 Task: Toggle the auto-centered layout auto-resize option in the editor management.
Action: Mouse moved to (4, 535)
Screenshot: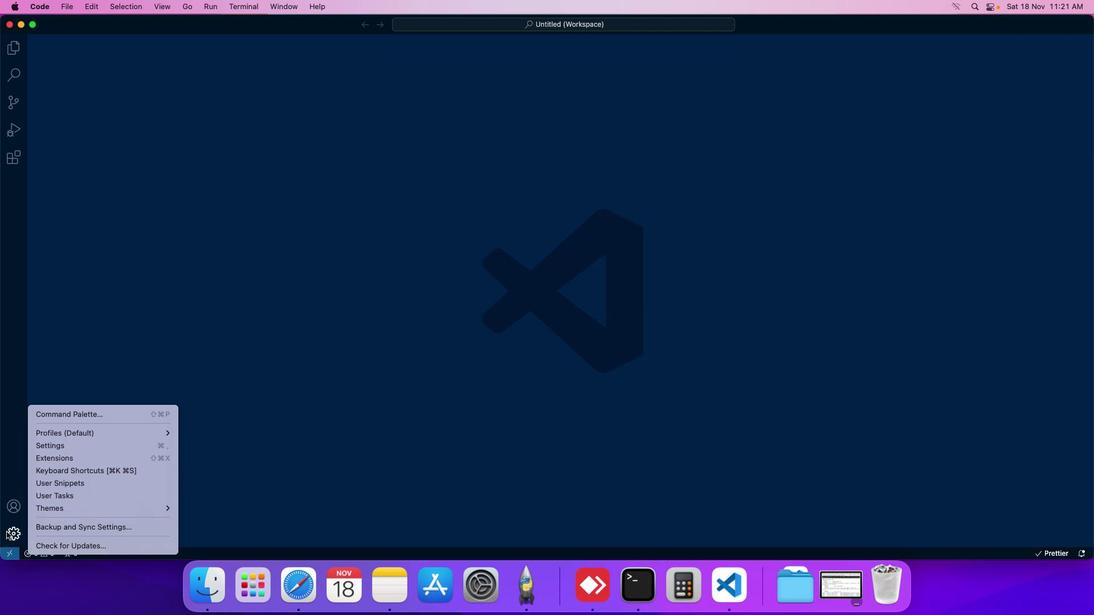 
Action: Mouse pressed left at (4, 535)
Screenshot: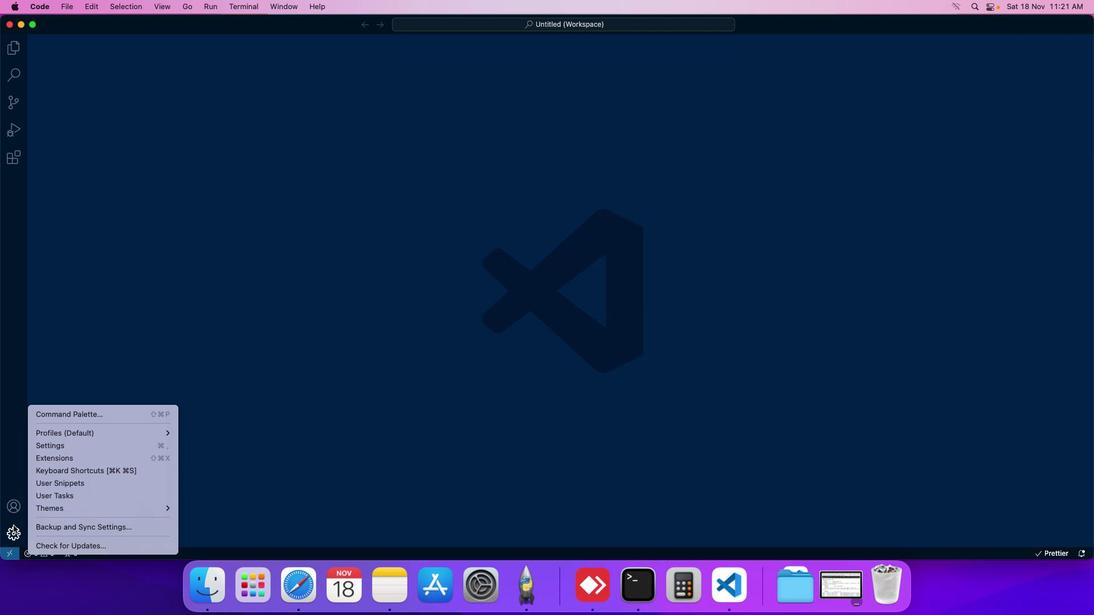 
Action: Mouse moved to (46, 448)
Screenshot: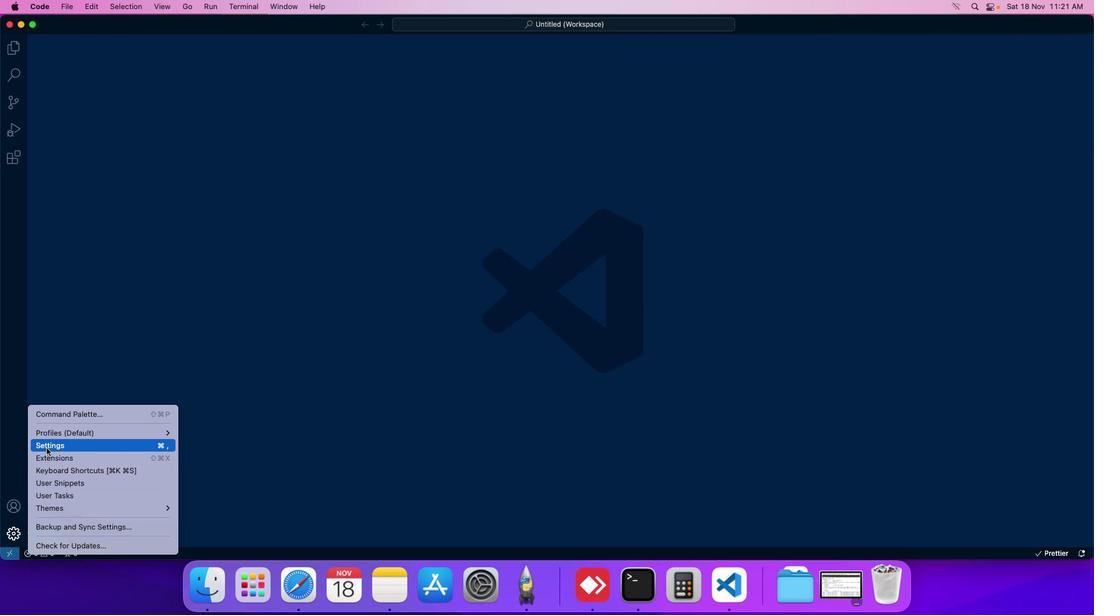 
Action: Mouse pressed left at (46, 448)
Screenshot: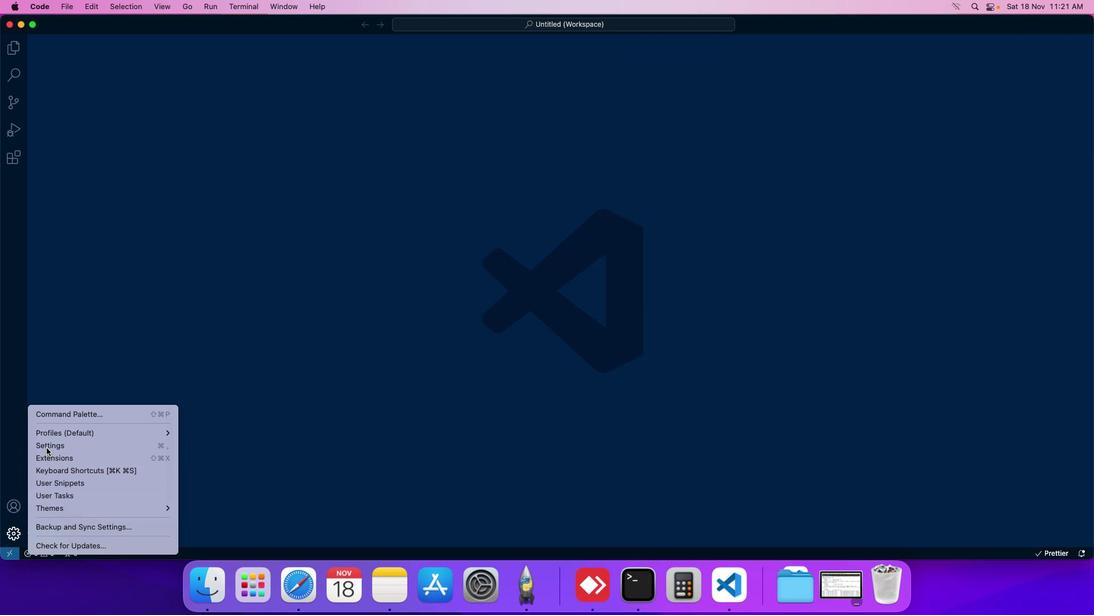 
Action: Mouse moved to (268, 96)
Screenshot: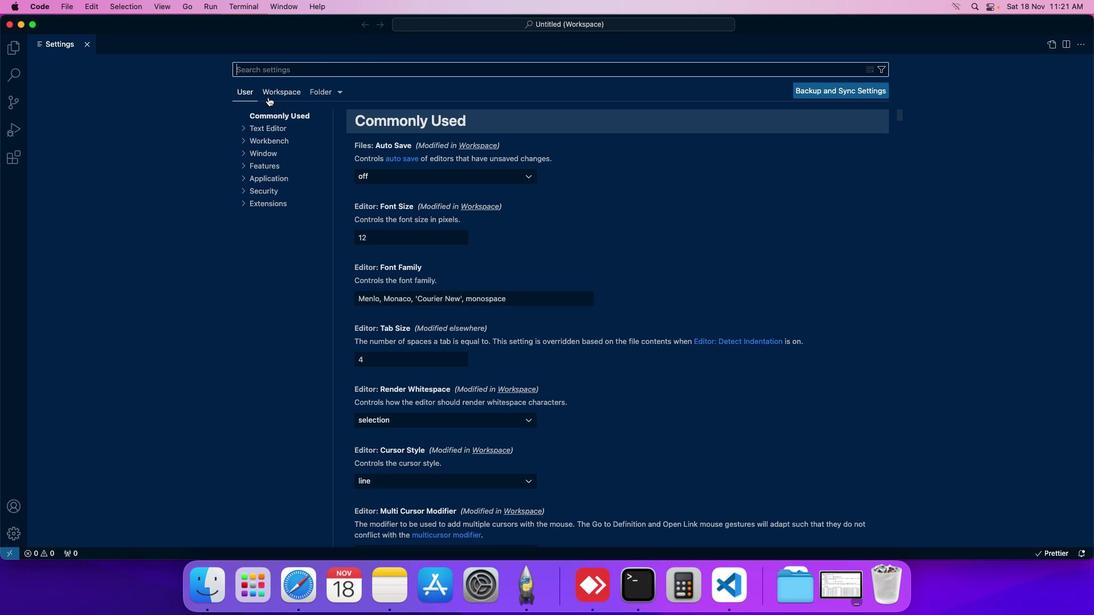 
Action: Mouse pressed left at (268, 96)
Screenshot: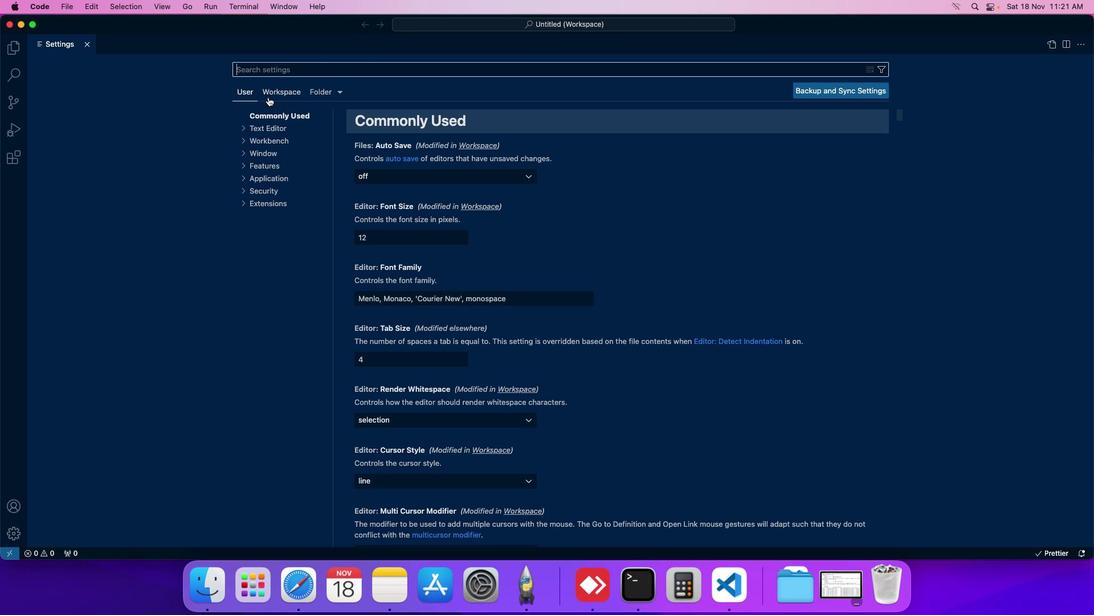 
Action: Mouse moved to (271, 144)
Screenshot: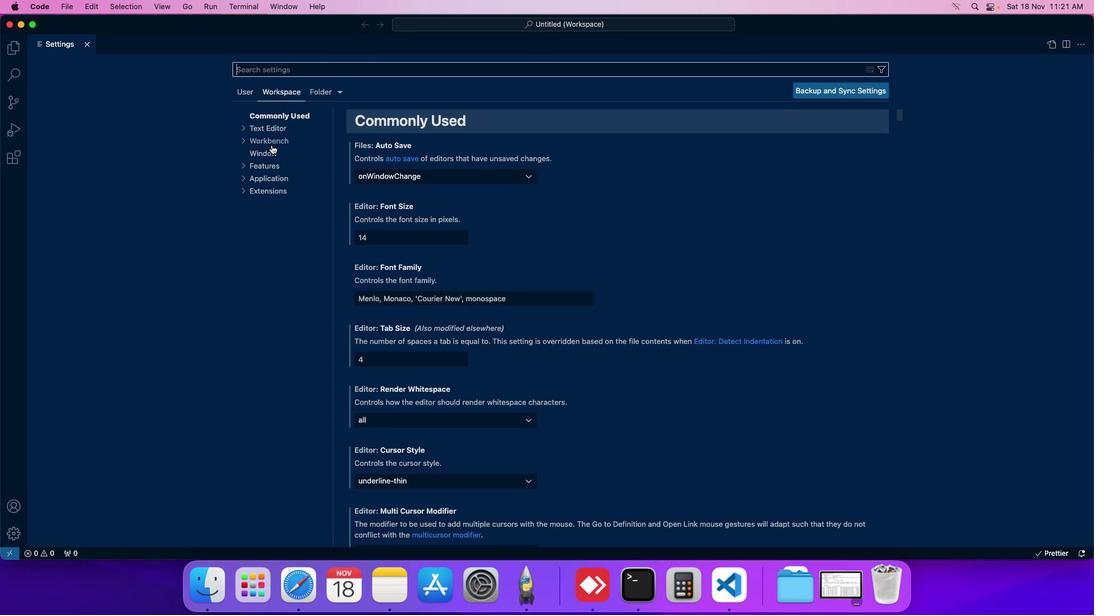 
Action: Mouse pressed left at (271, 144)
Screenshot: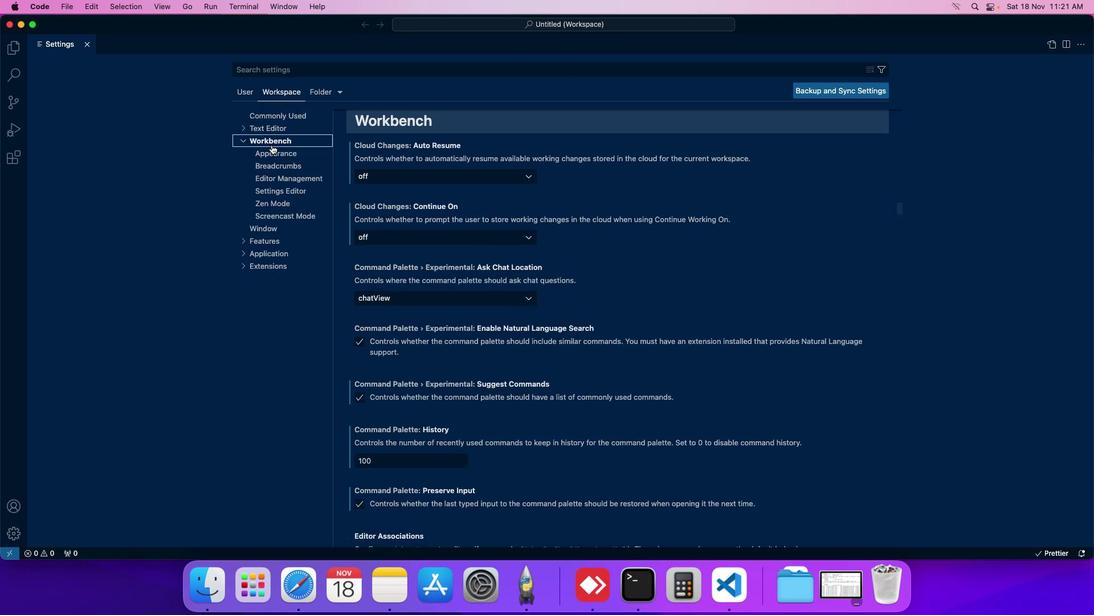 
Action: Mouse moved to (278, 164)
Screenshot: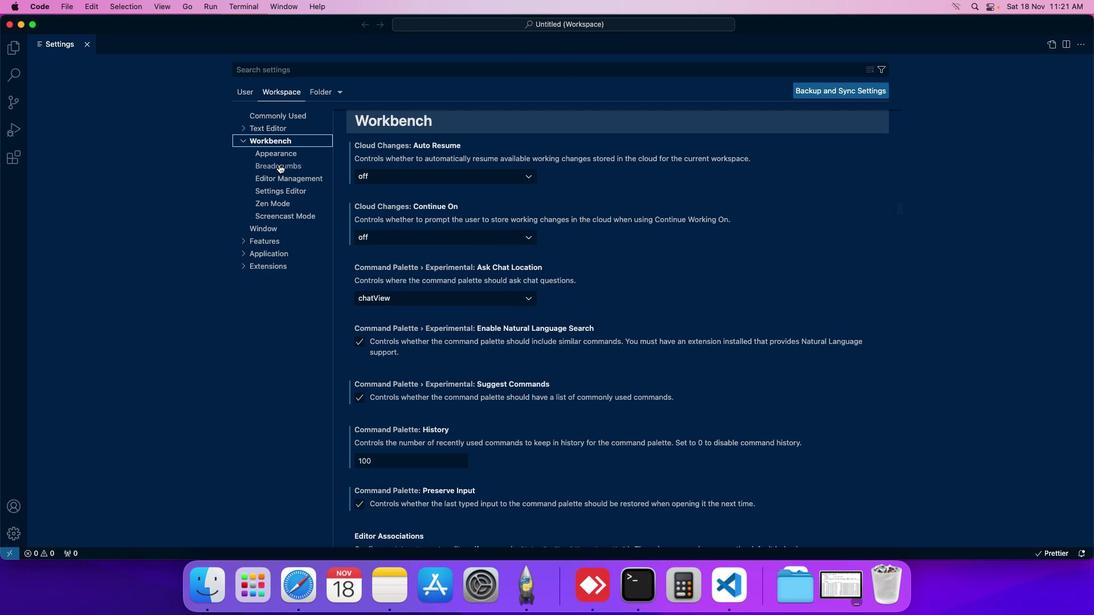 
Action: Mouse pressed left at (278, 164)
Screenshot: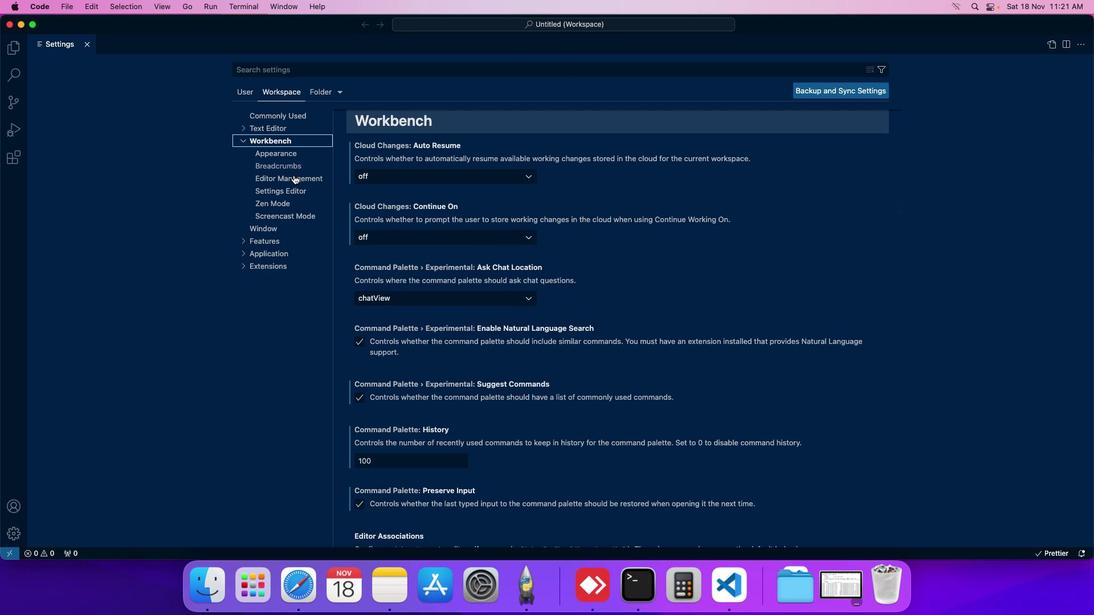 
Action: Mouse moved to (470, 334)
Screenshot: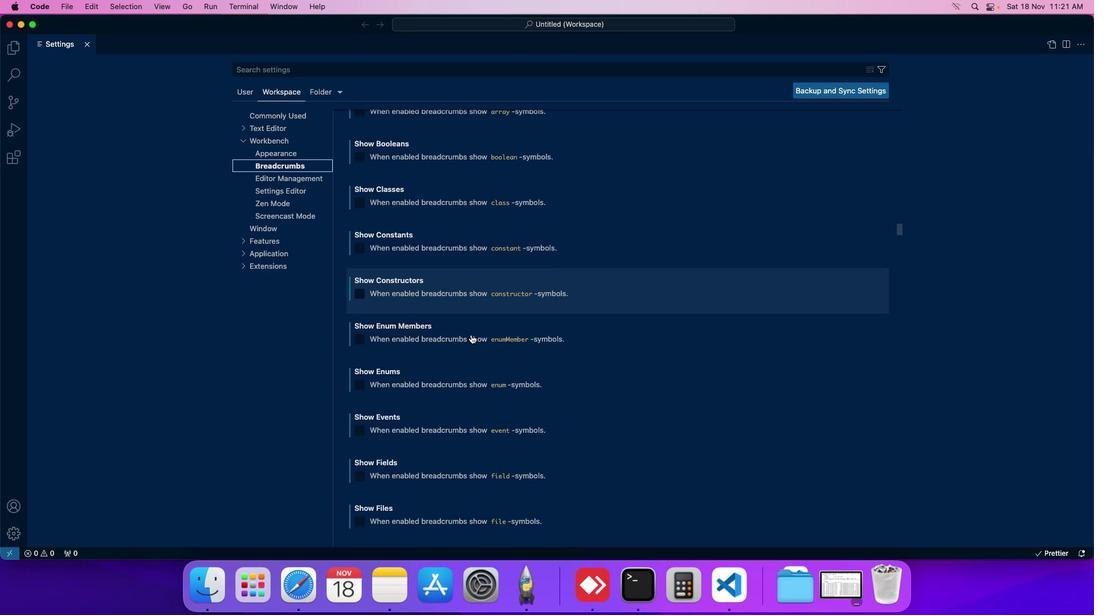 
Action: Mouse scrolled (470, 334) with delta (0, 0)
Screenshot: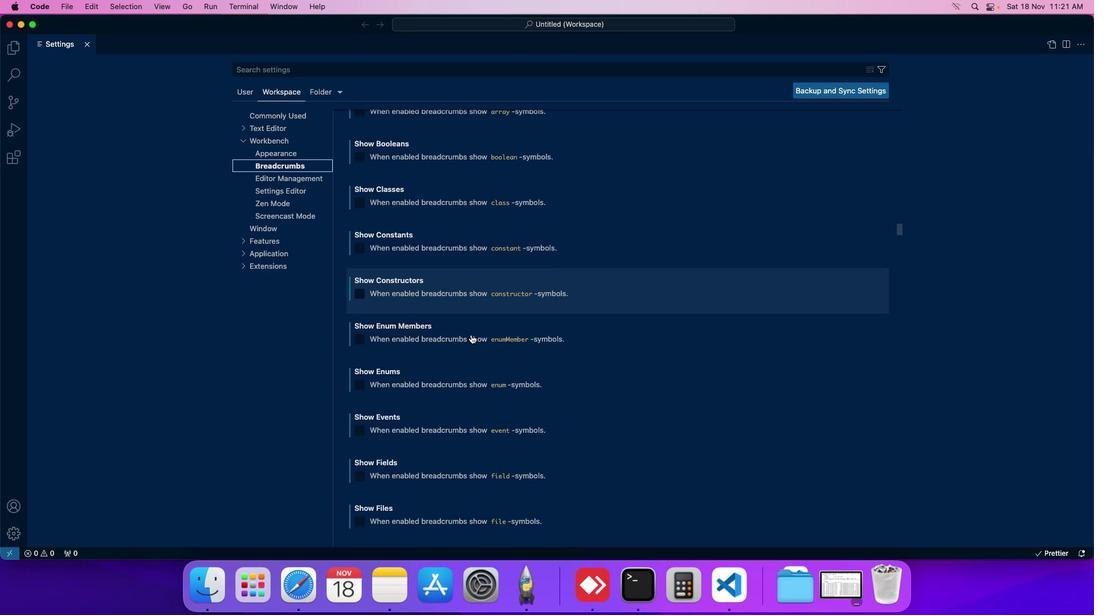 
Action: Mouse moved to (470, 334)
Screenshot: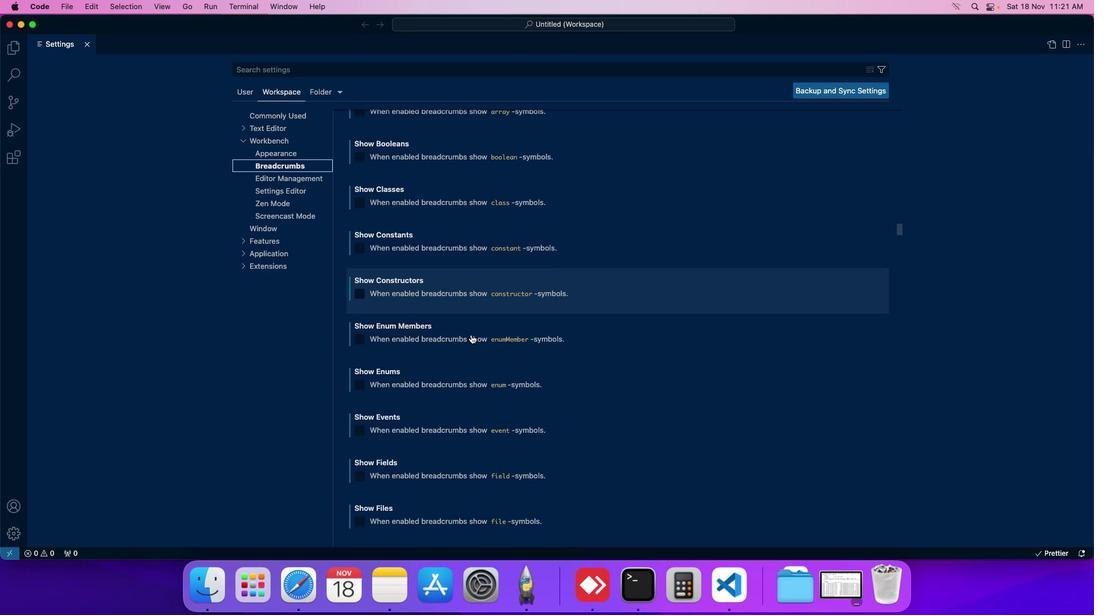 
Action: Mouse scrolled (470, 334) with delta (0, 0)
Screenshot: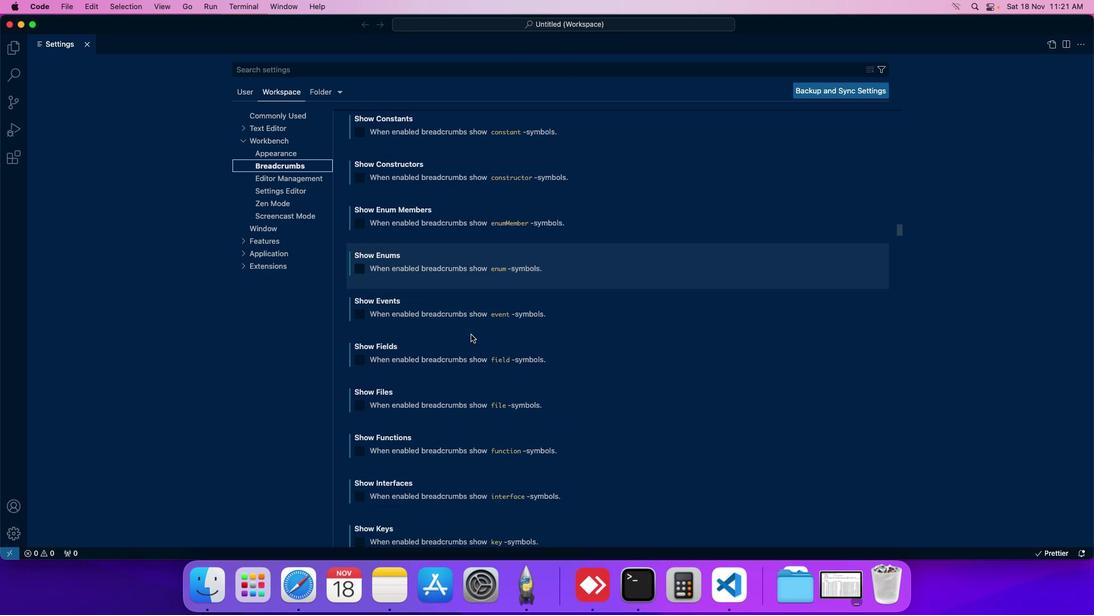 
Action: Mouse scrolled (470, 334) with delta (0, 0)
Screenshot: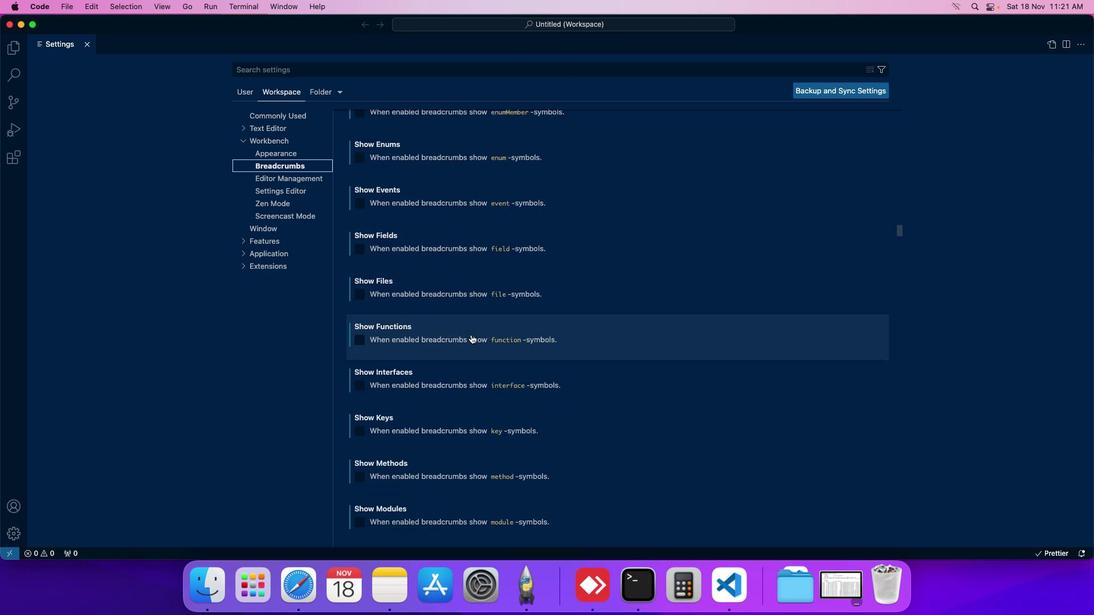 
Action: Mouse moved to (469, 335)
Screenshot: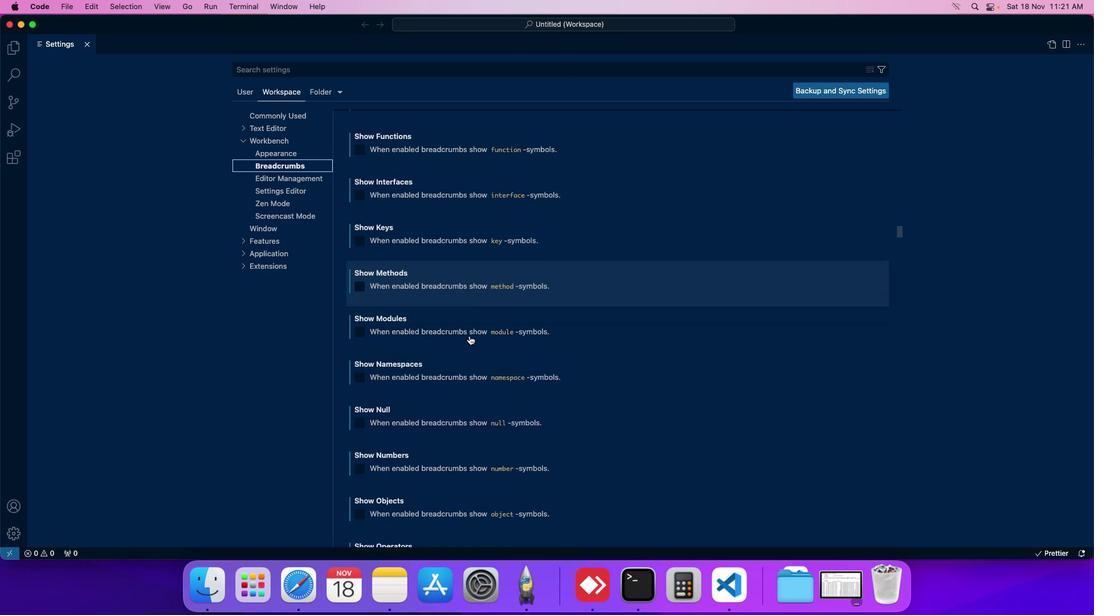 
Action: Mouse scrolled (469, 335) with delta (0, 0)
Screenshot: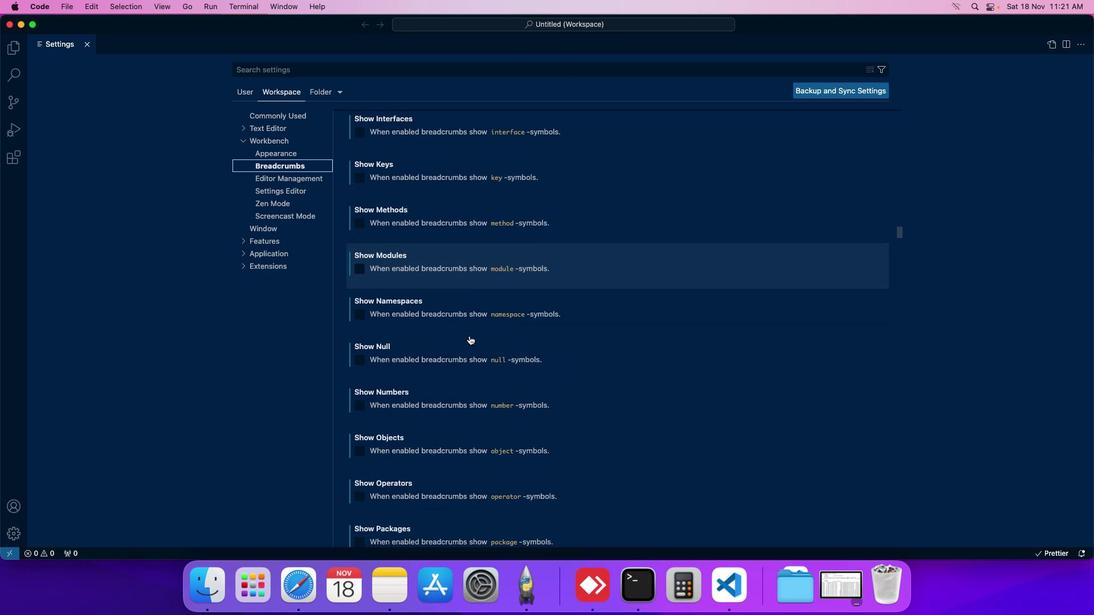 
Action: Mouse moved to (469, 336)
Screenshot: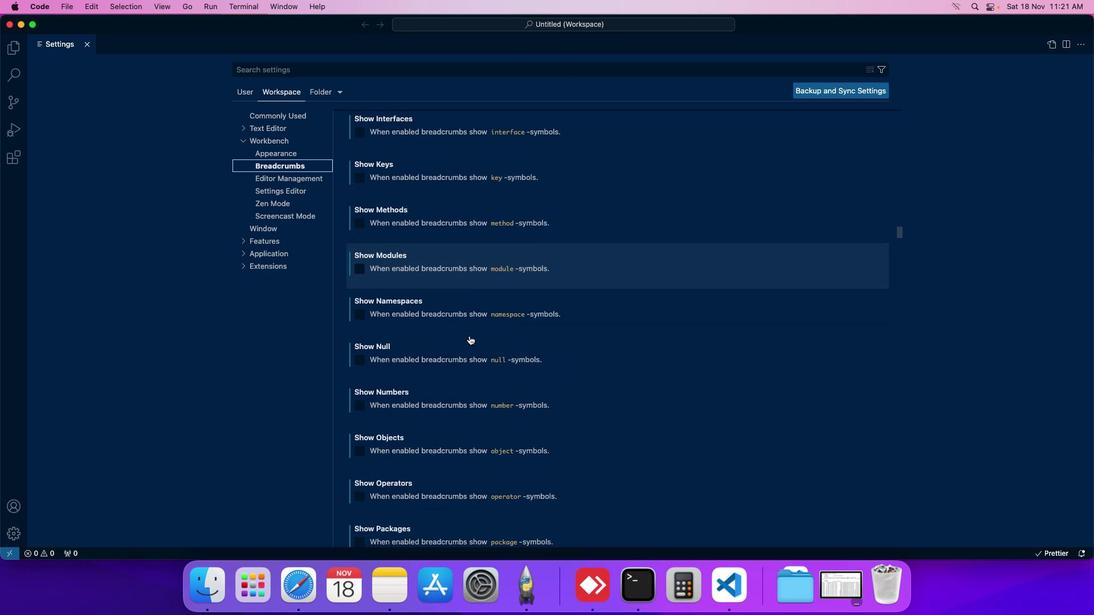 
Action: Mouse scrolled (469, 336) with delta (0, 0)
Screenshot: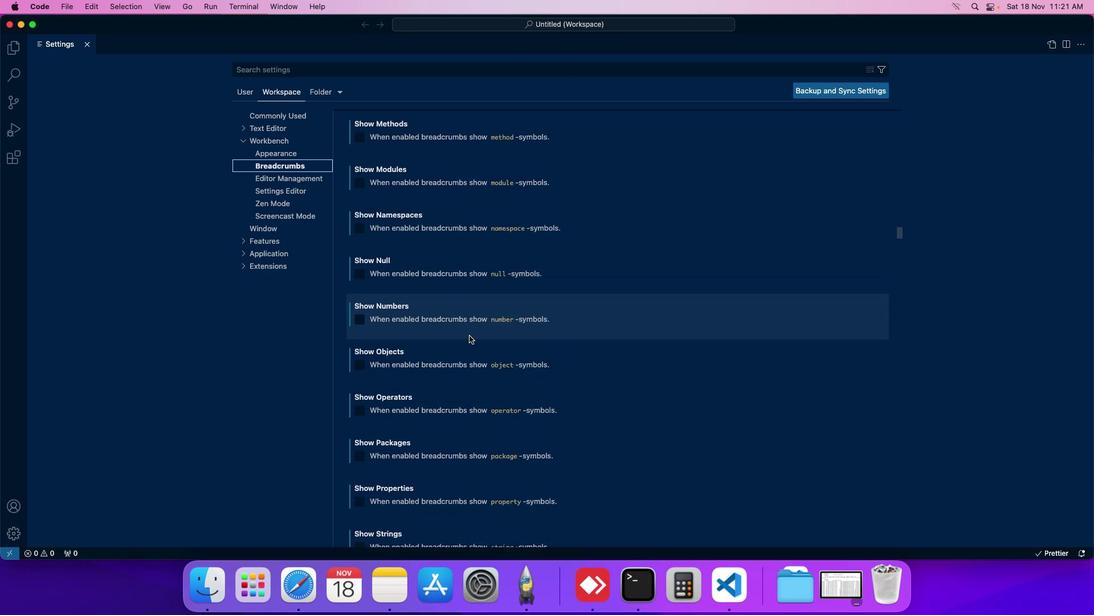 
Action: Mouse scrolled (469, 336) with delta (0, 0)
Screenshot: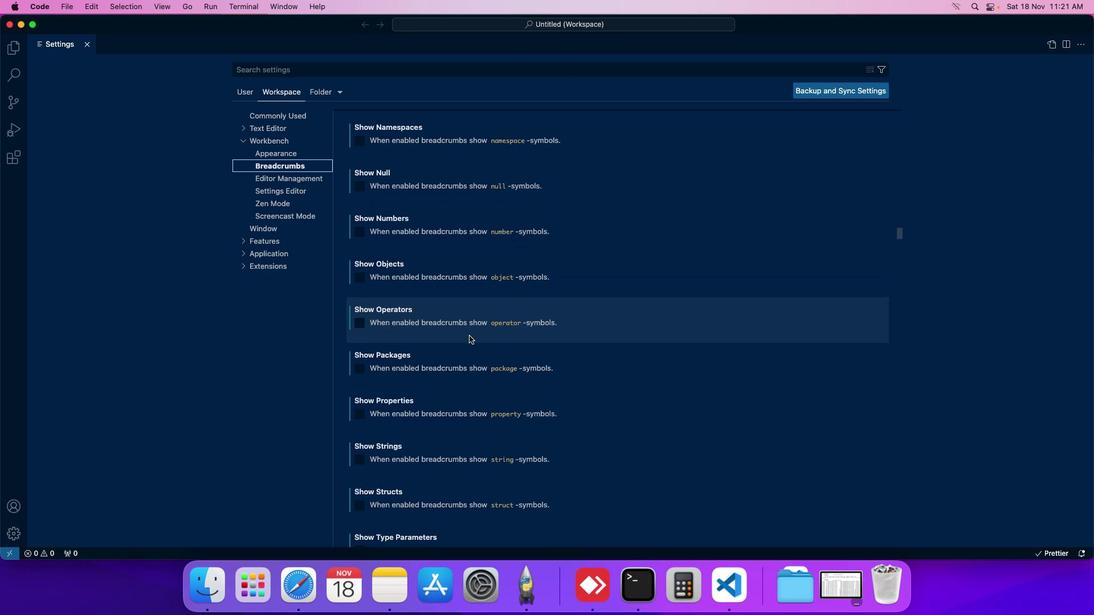 
Action: Mouse moved to (468, 336)
Screenshot: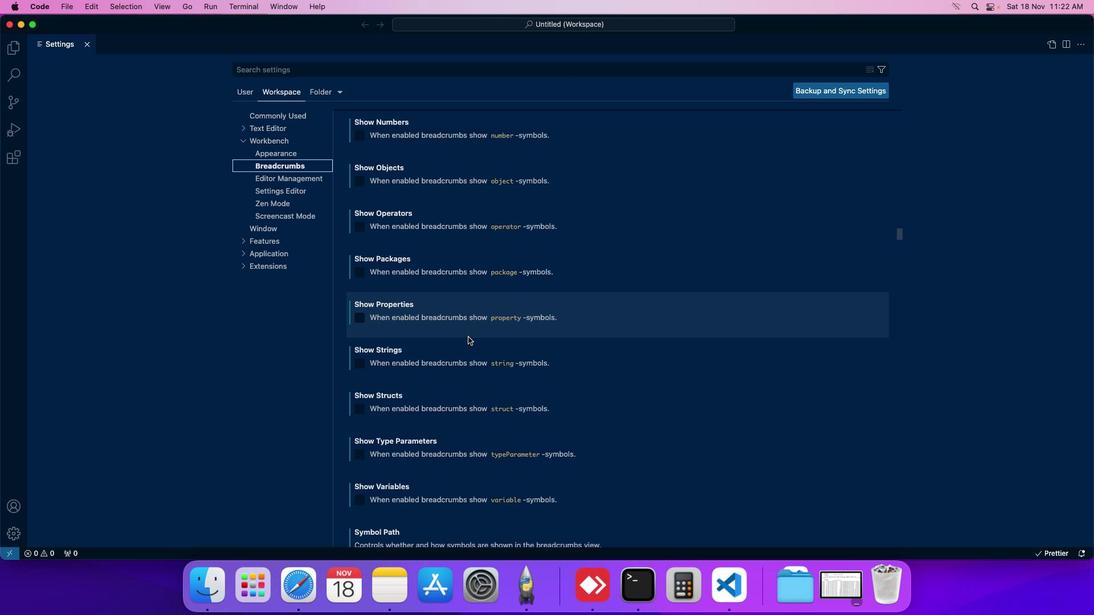 
Action: Mouse scrolled (468, 336) with delta (0, 0)
Screenshot: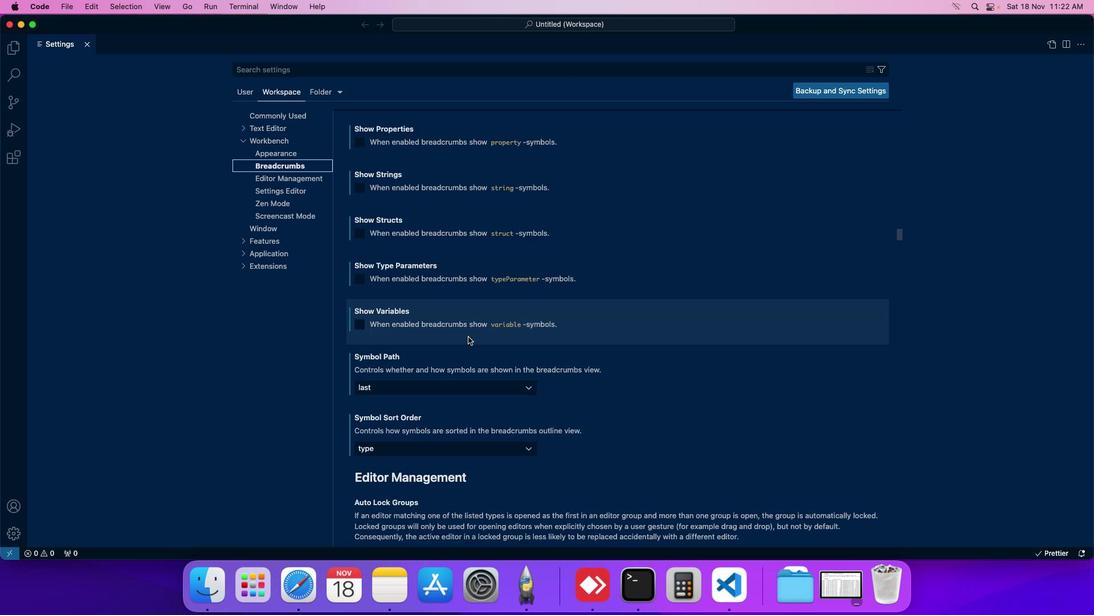 
Action: Mouse scrolled (468, 336) with delta (0, 0)
Screenshot: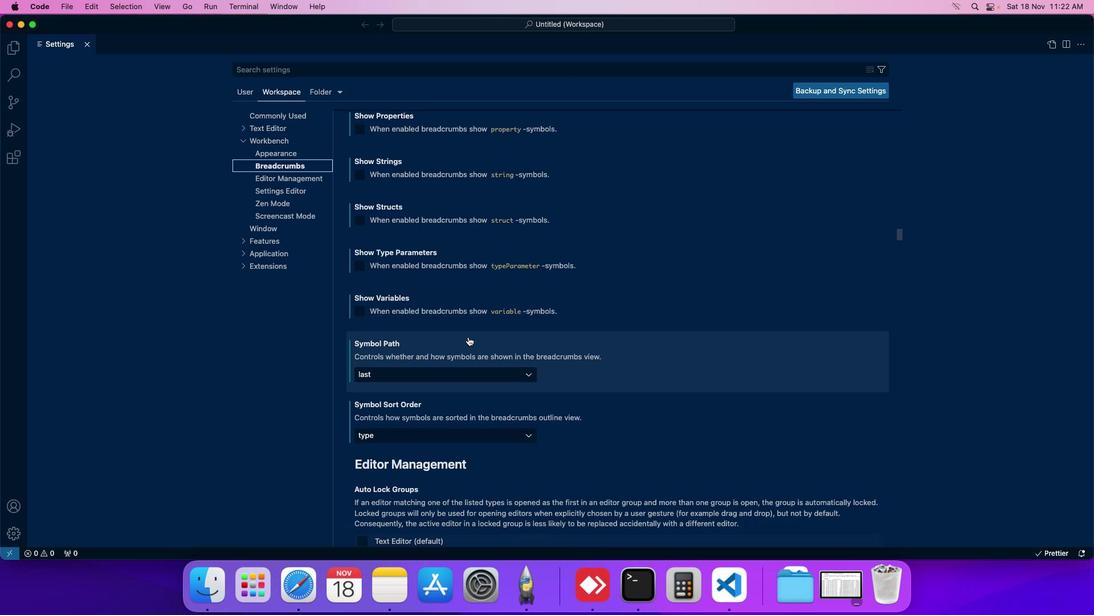 
Action: Mouse scrolled (468, 336) with delta (0, 0)
Screenshot: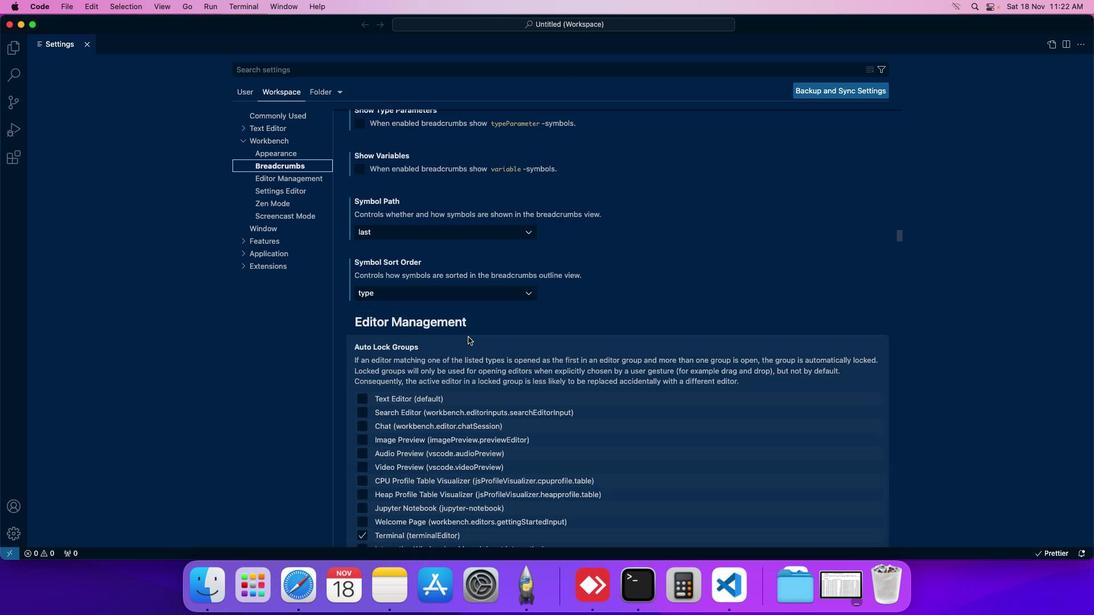 
Action: Mouse scrolled (468, 336) with delta (0, 0)
Screenshot: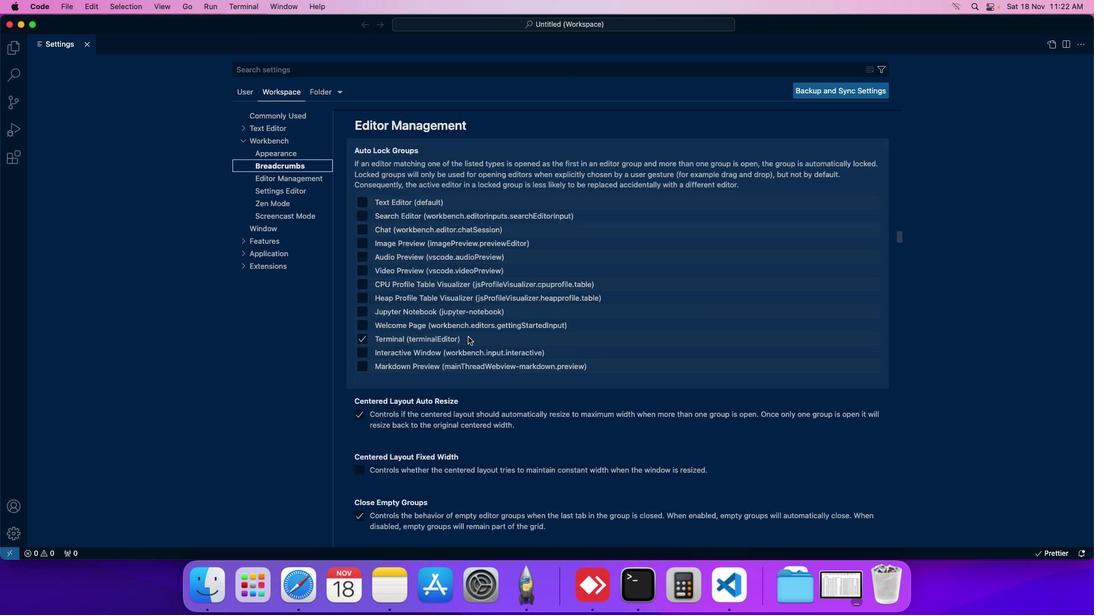 
Action: Mouse moved to (468, 336)
Screenshot: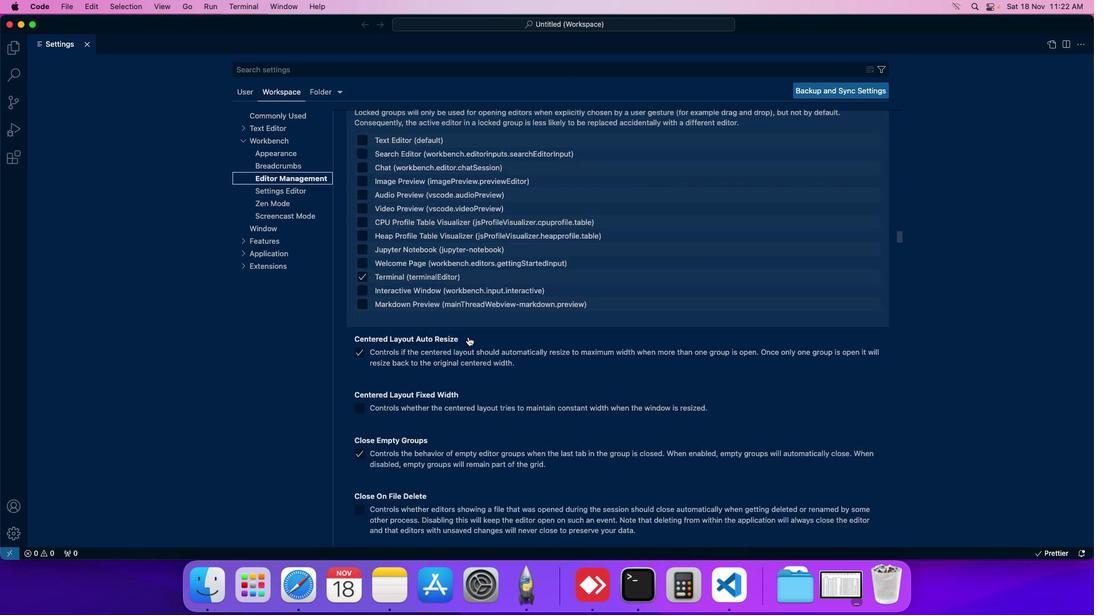 
Action: Mouse scrolled (468, 336) with delta (0, 0)
Screenshot: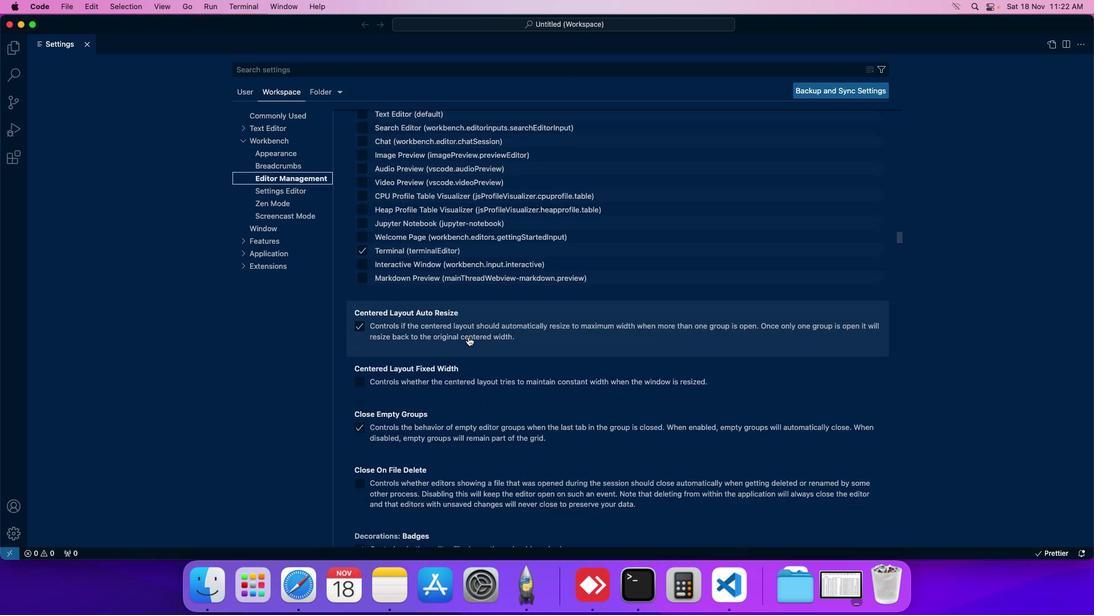 
Action: Mouse scrolled (468, 336) with delta (0, 0)
Screenshot: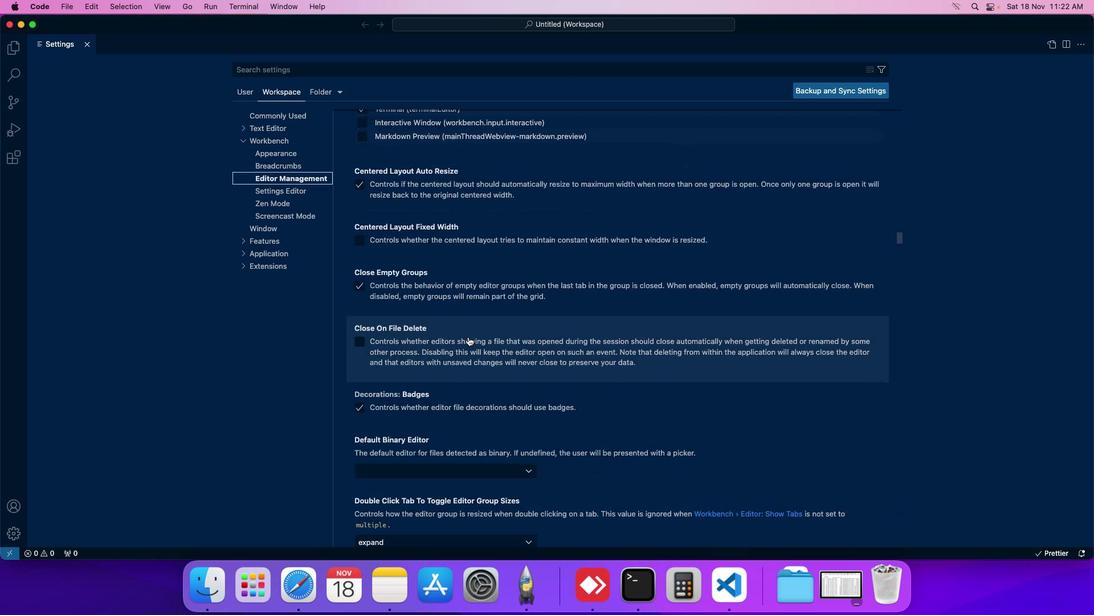 
Action: Mouse moved to (360, 182)
Screenshot: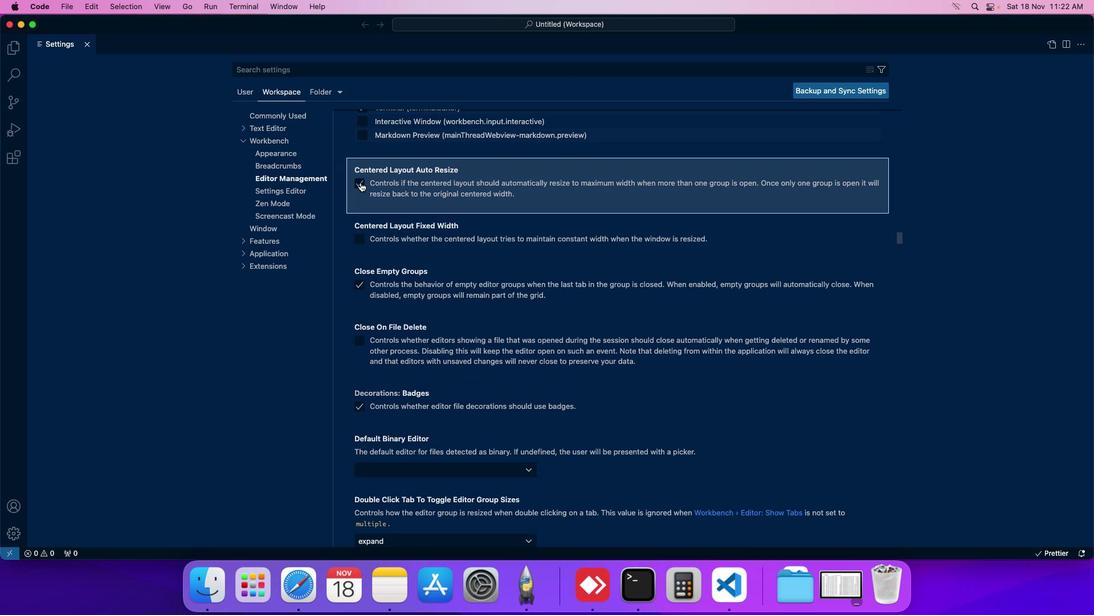 
Action: Mouse pressed left at (360, 182)
Screenshot: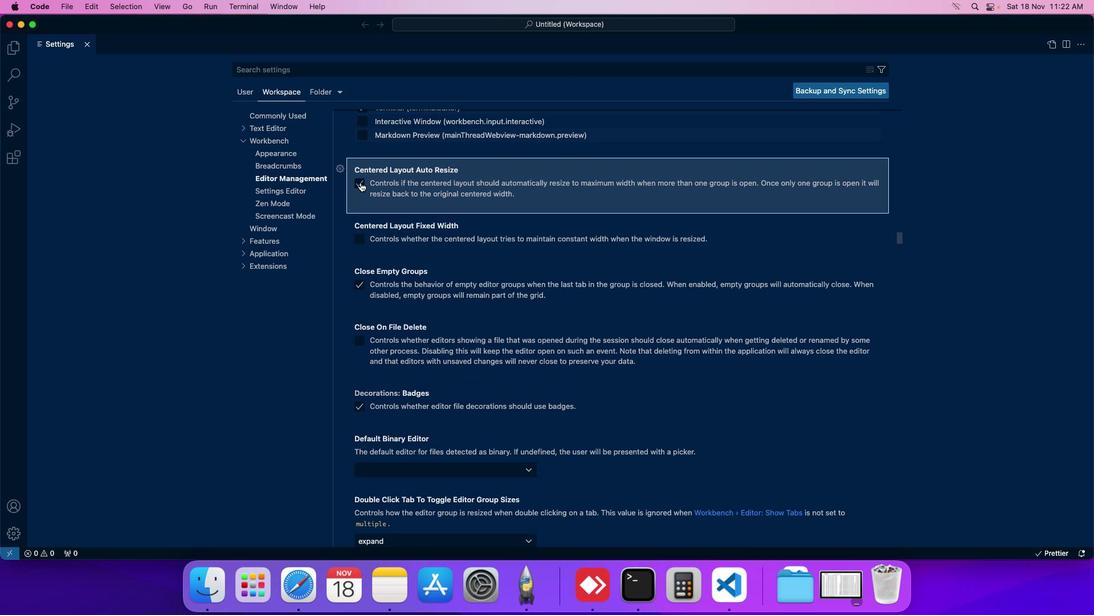 
Action: Mouse moved to (366, 186)
Screenshot: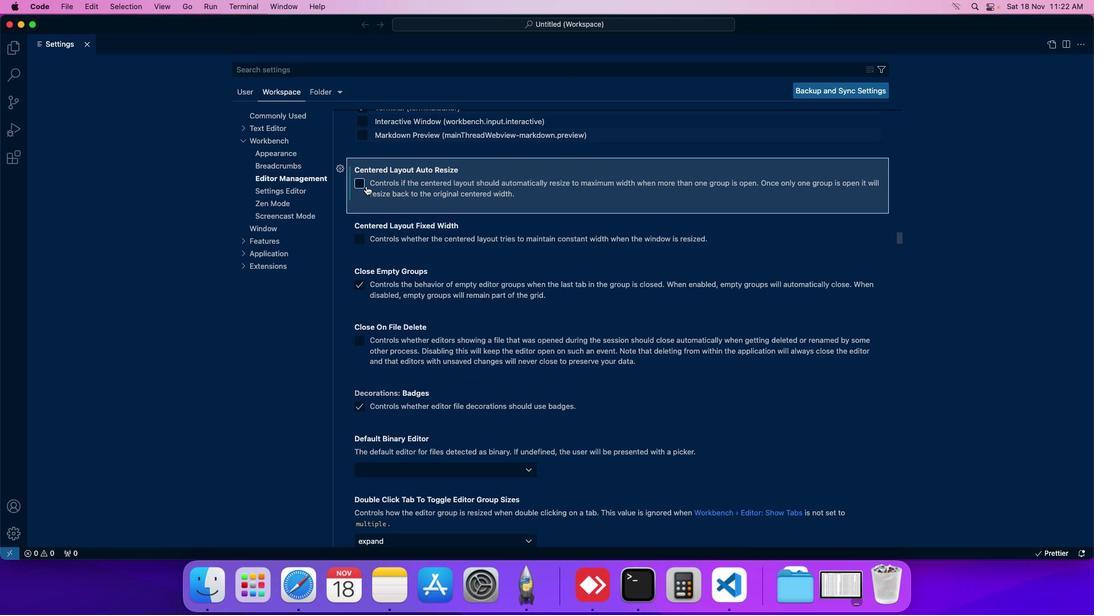 
